 Task: Look for products in the category "Plant-Based Meat Alternatives" from the brand "Sprouts".
Action: Mouse moved to (22, 79)
Screenshot: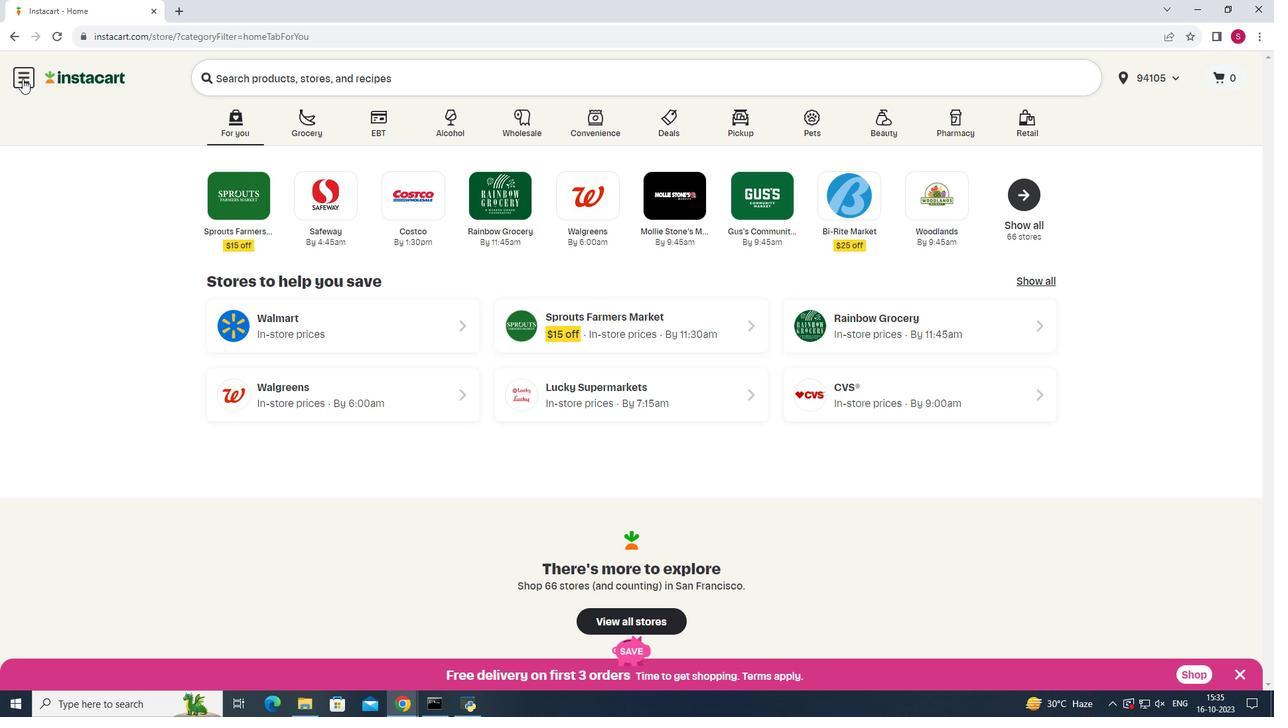 
Action: Mouse pressed left at (22, 79)
Screenshot: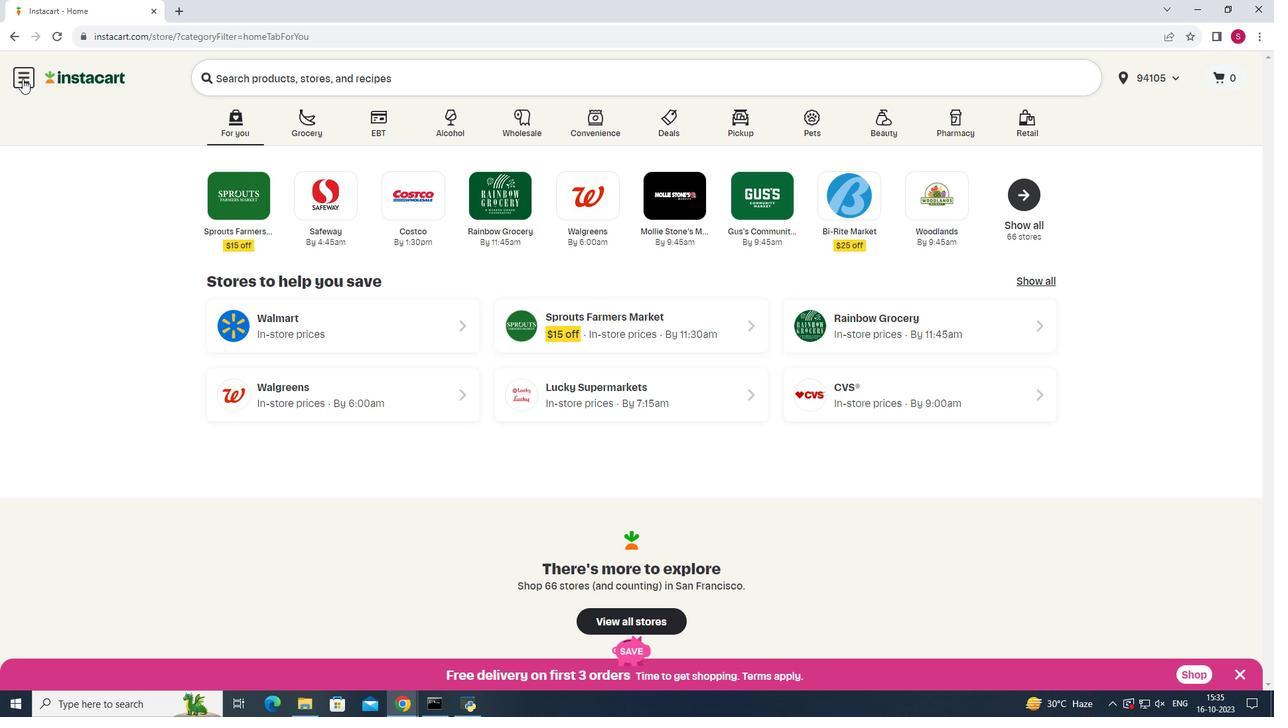 
Action: Mouse moved to (103, 347)
Screenshot: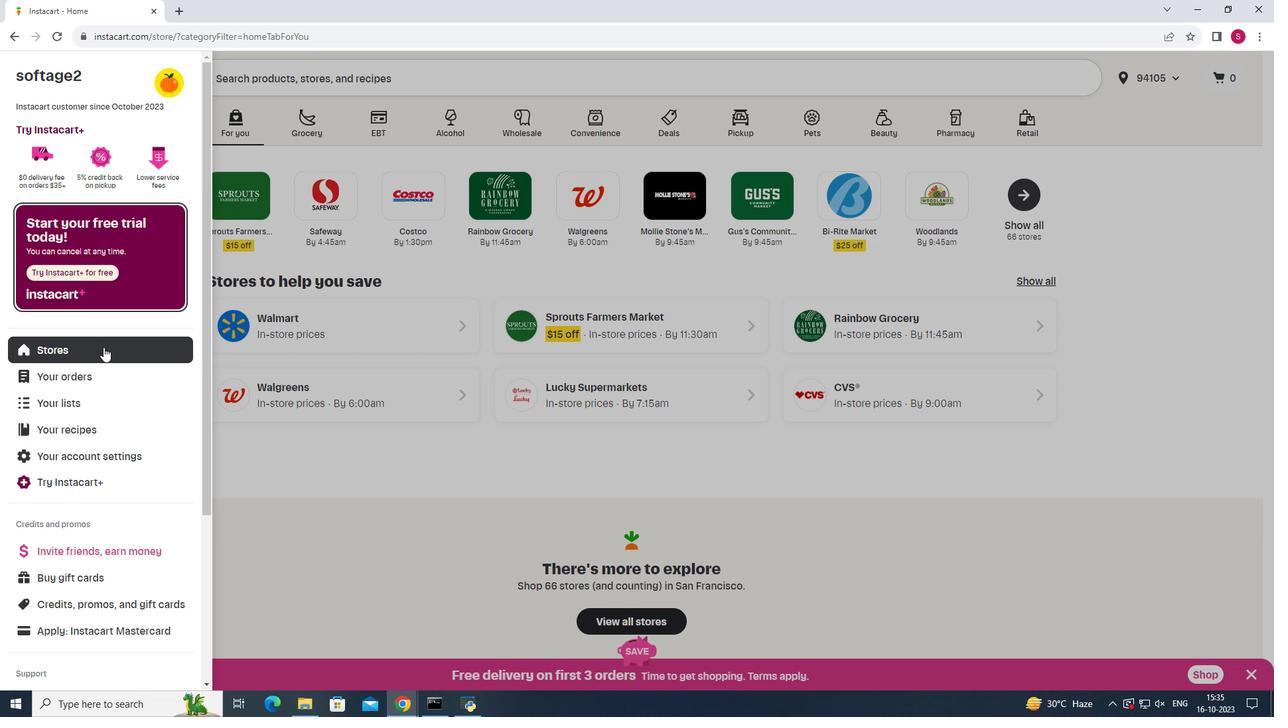 
Action: Mouse pressed left at (103, 347)
Screenshot: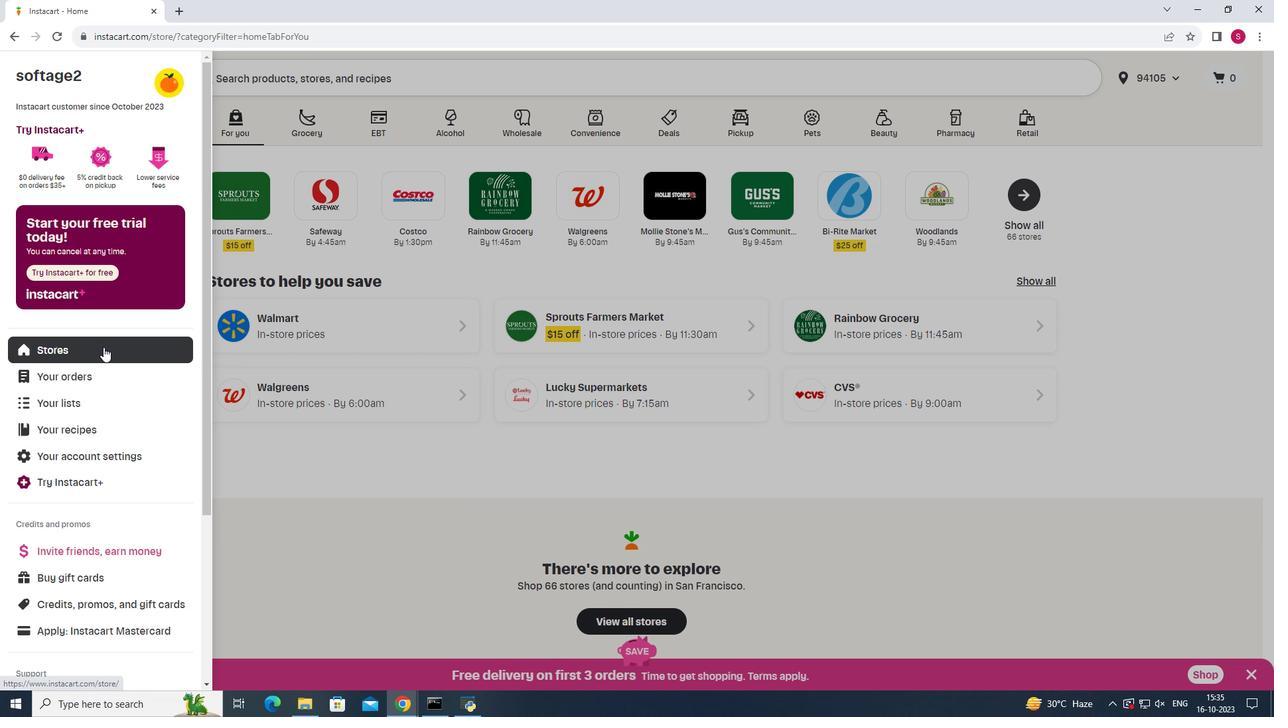 
Action: Mouse moved to (275, 450)
Screenshot: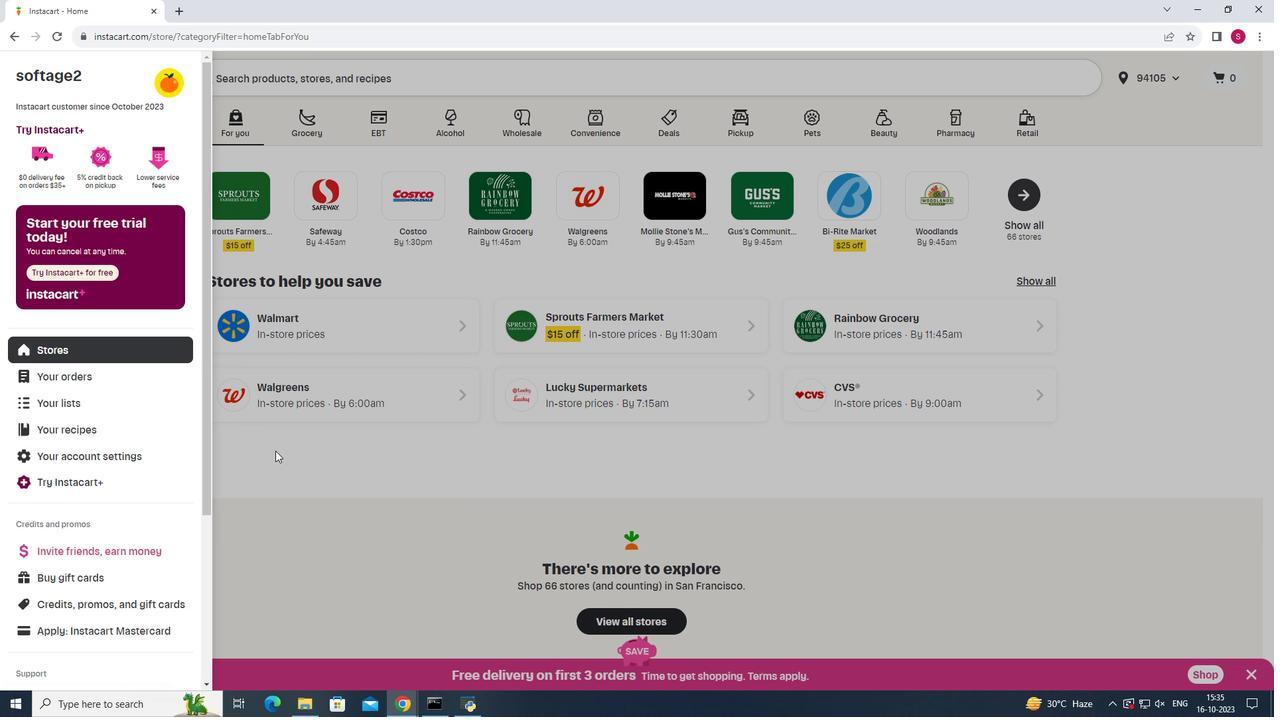 
Action: Mouse pressed left at (275, 450)
Screenshot: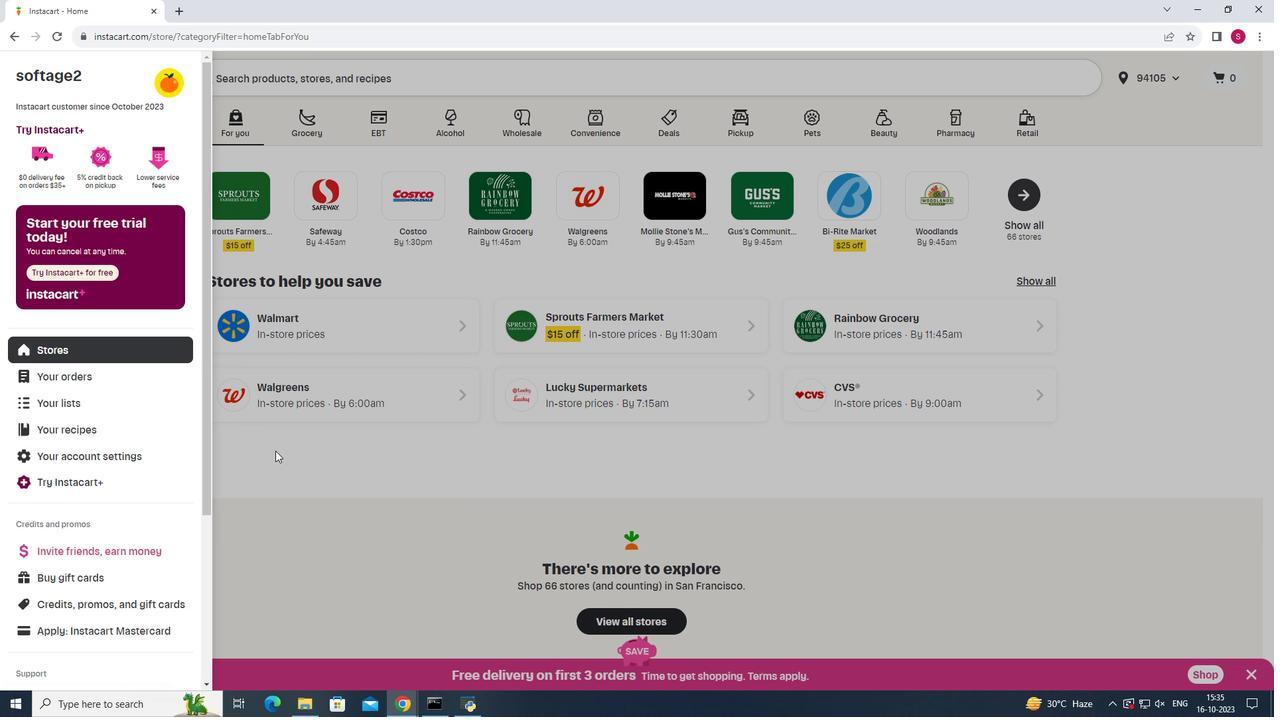 
Action: Mouse moved to (314, 119)
Screenshot: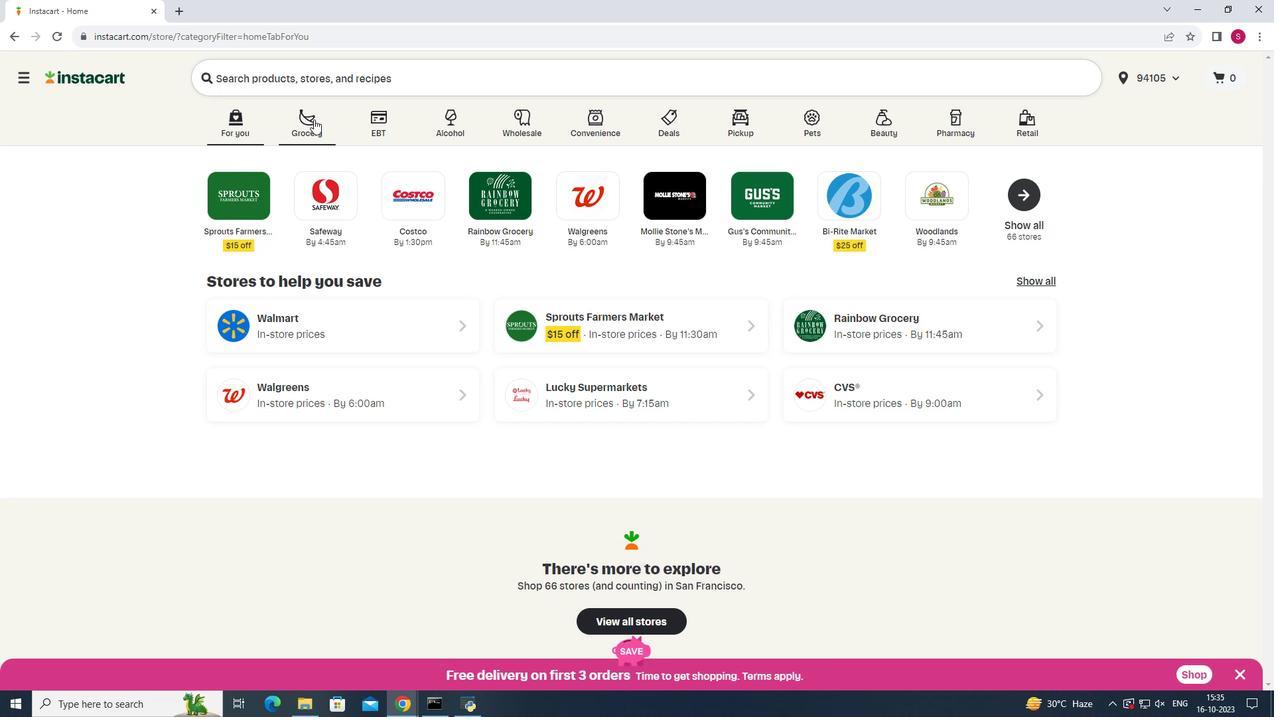 
Action: Mouse pressed left at (314, 119)
Screenshot: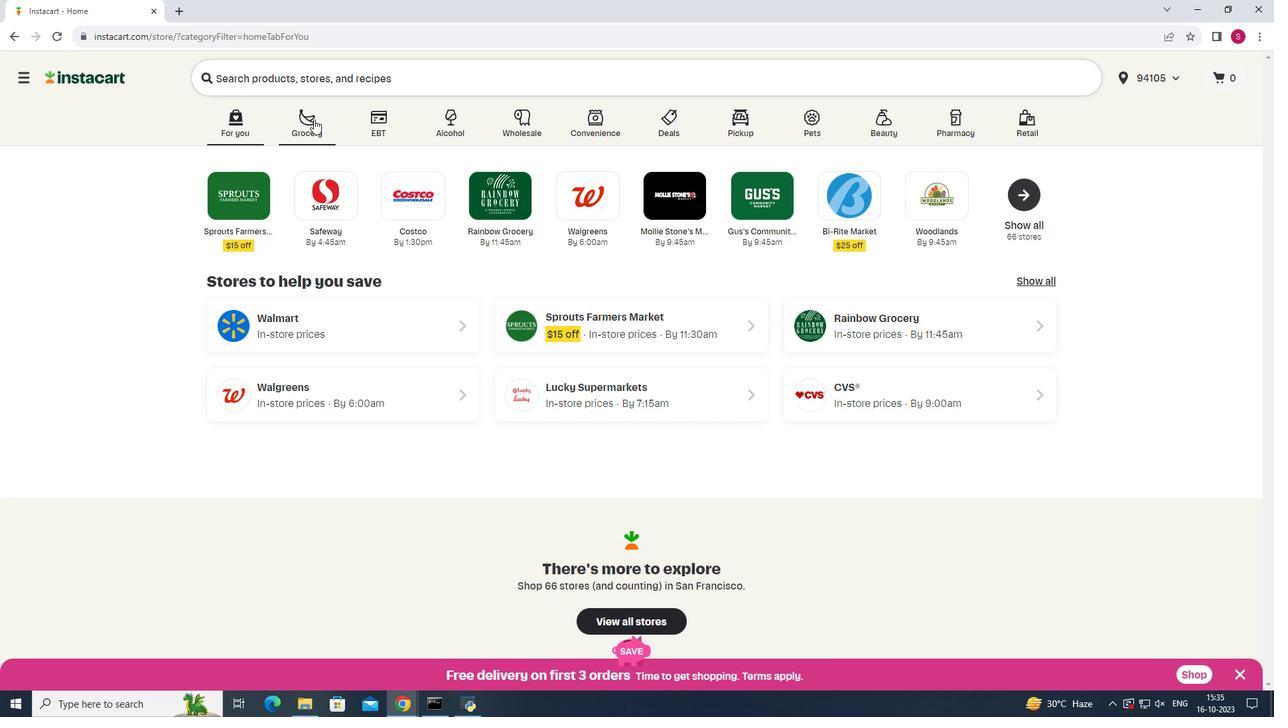 
Action: Mouse moved to (863, 197)
Screenshot: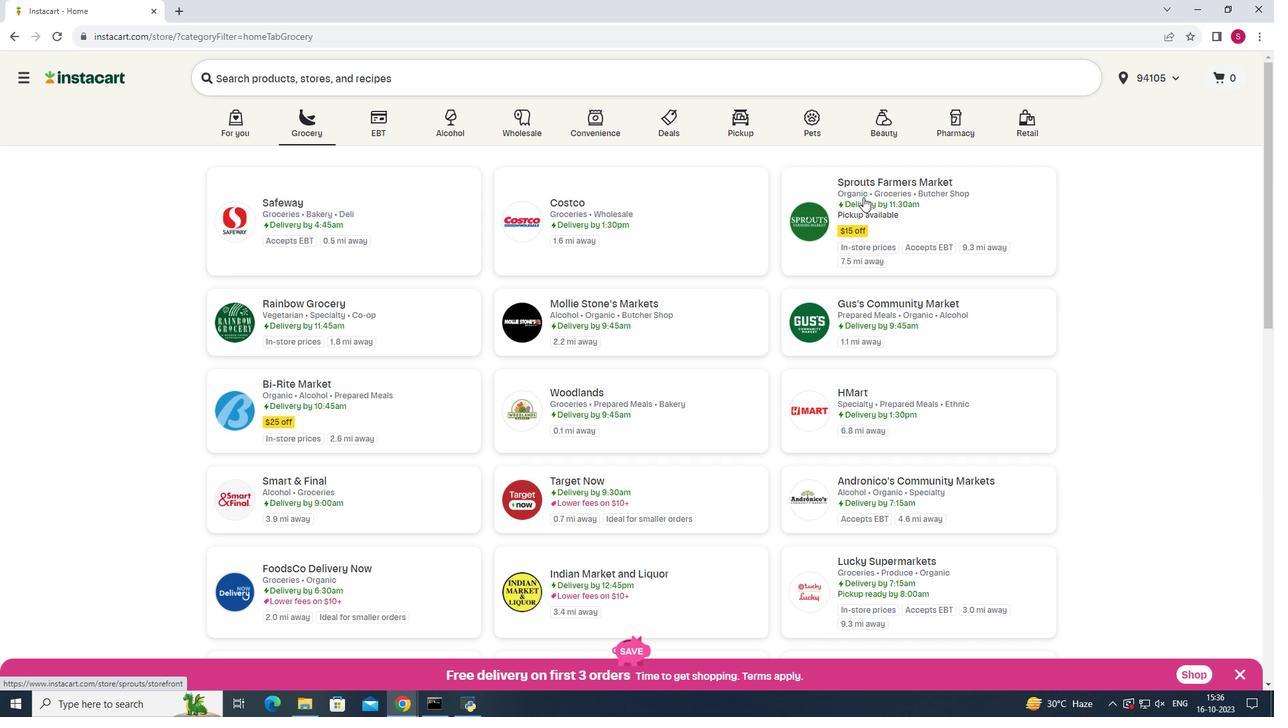
Action: Mouse pressed left at (863, 197)
Screenshot: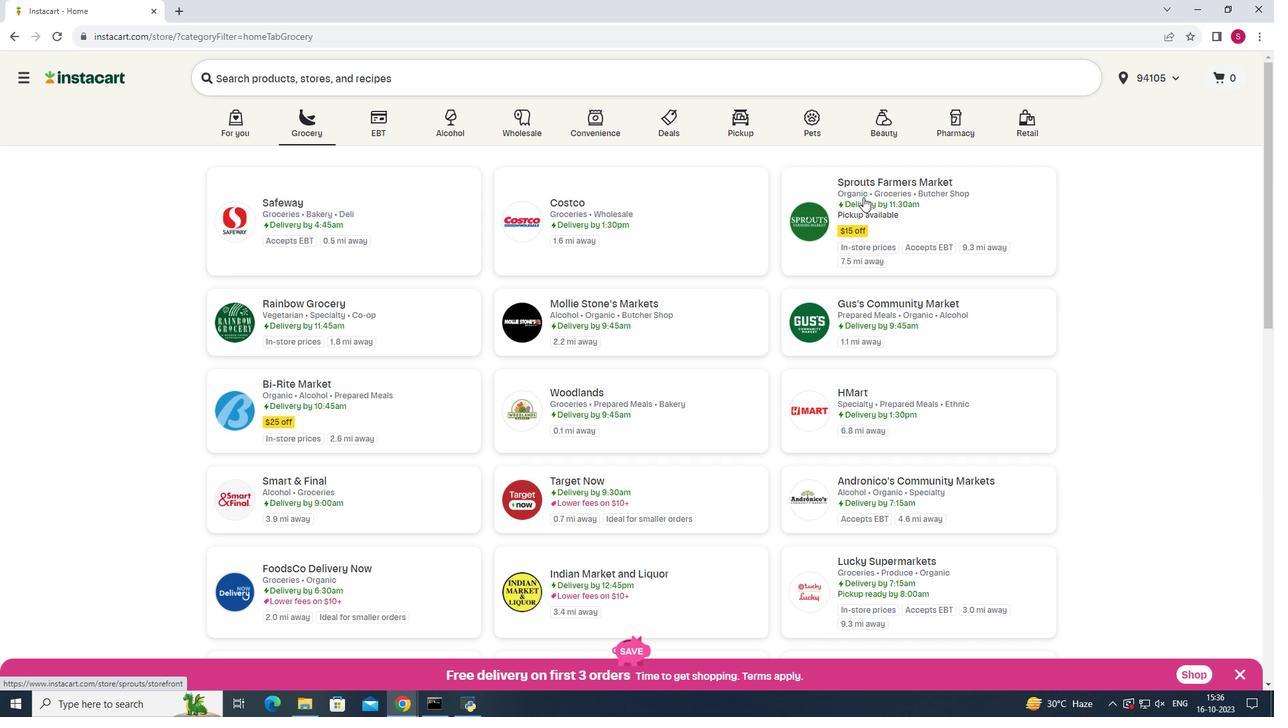 
Action: Mouse moved to (59, 484)
Screenshot: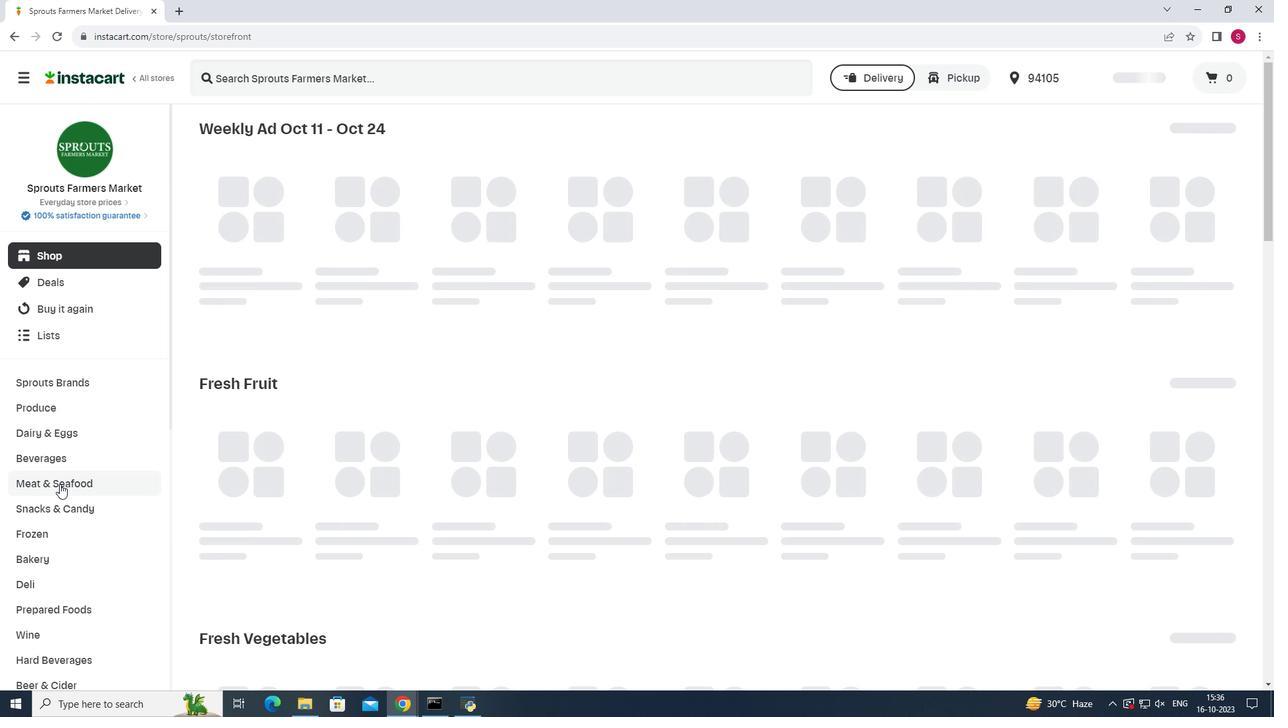 
Action: Mouse pressed left at (59, 484)
Screenshot: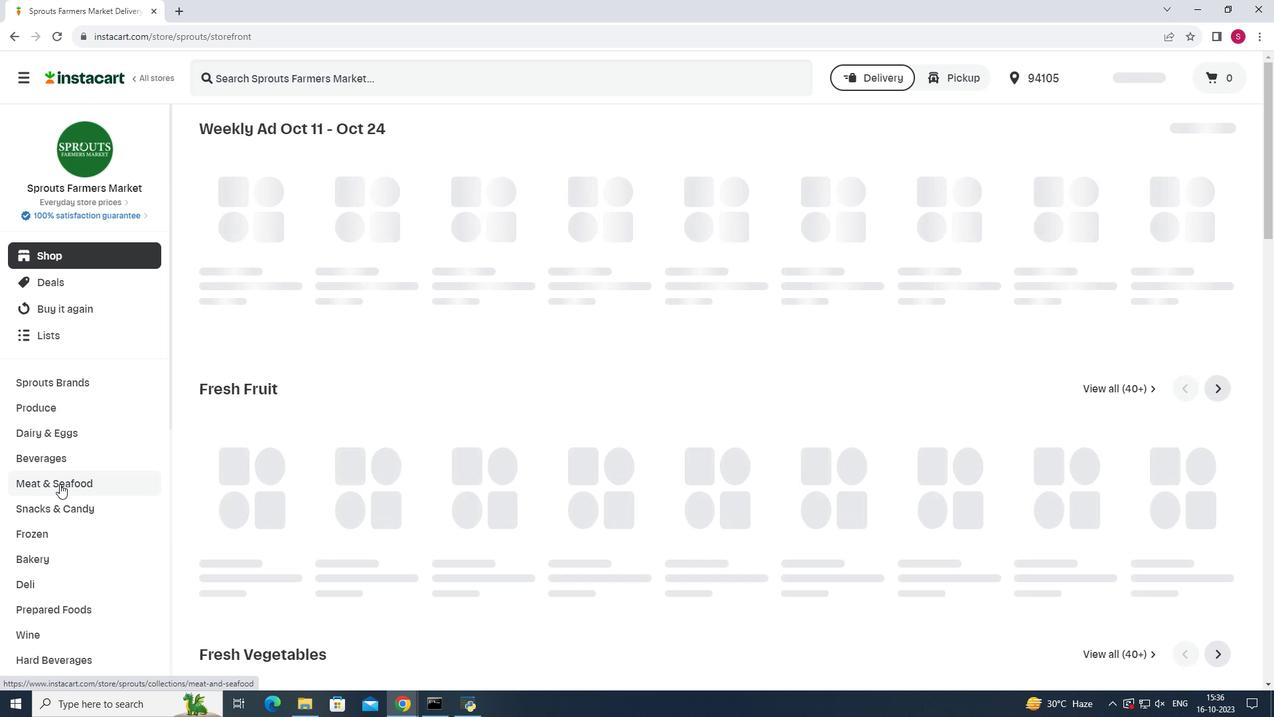 
Action: Mouse moved to (1007, 163)
Screenshot: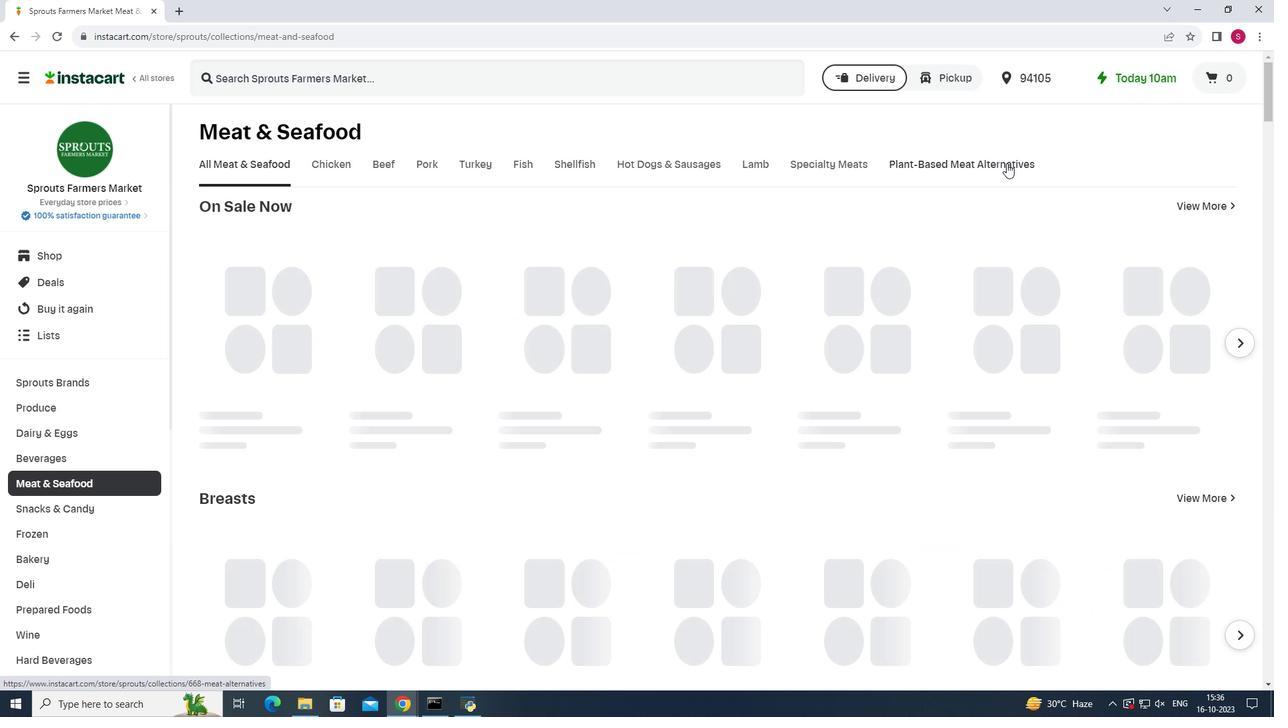 
Action: Mouse pressed left at (1007, 163)
Screenshot: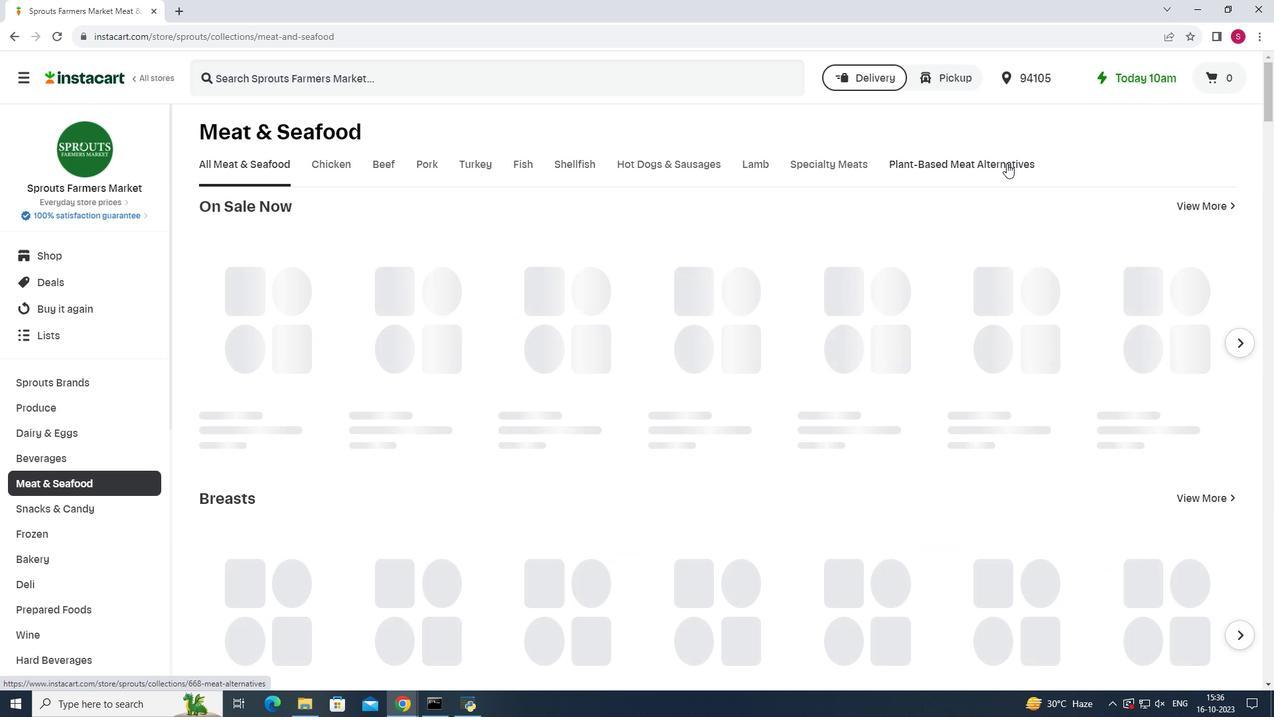 
Action: Mouse moved to (385, 221)
Screenshot: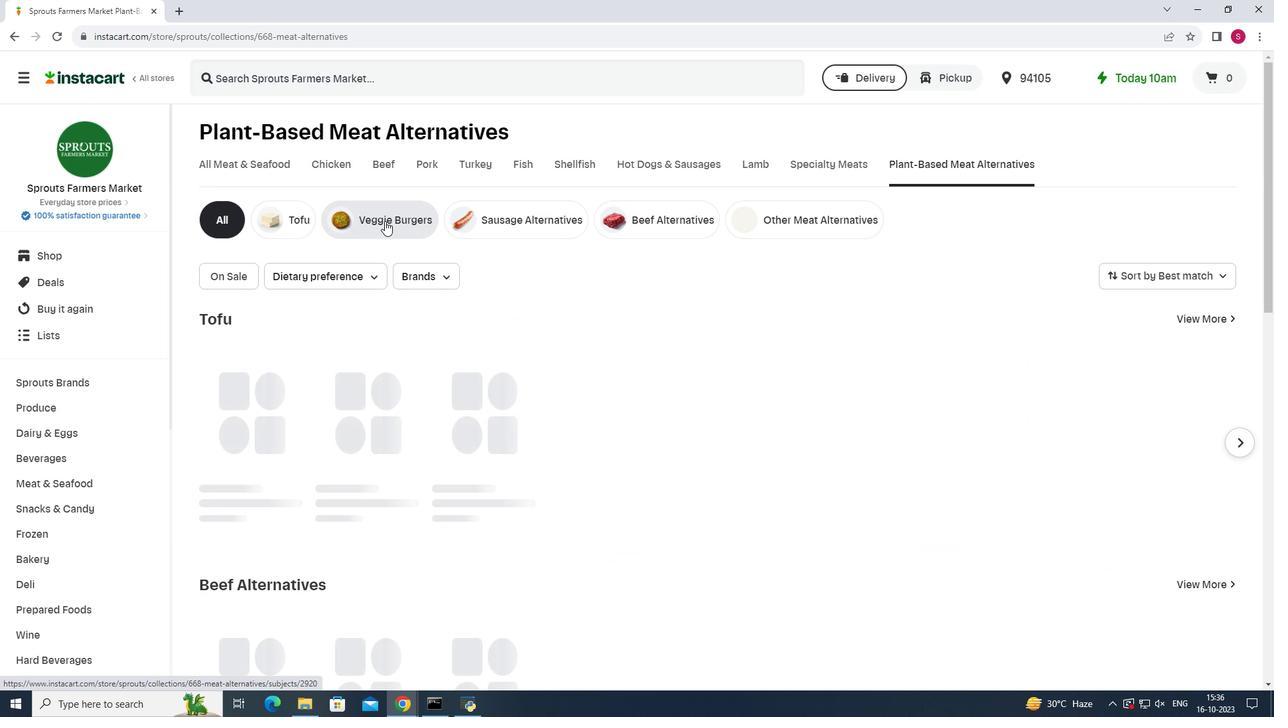 
Action: Mouse pressed left at (385, 221)
Screenshot: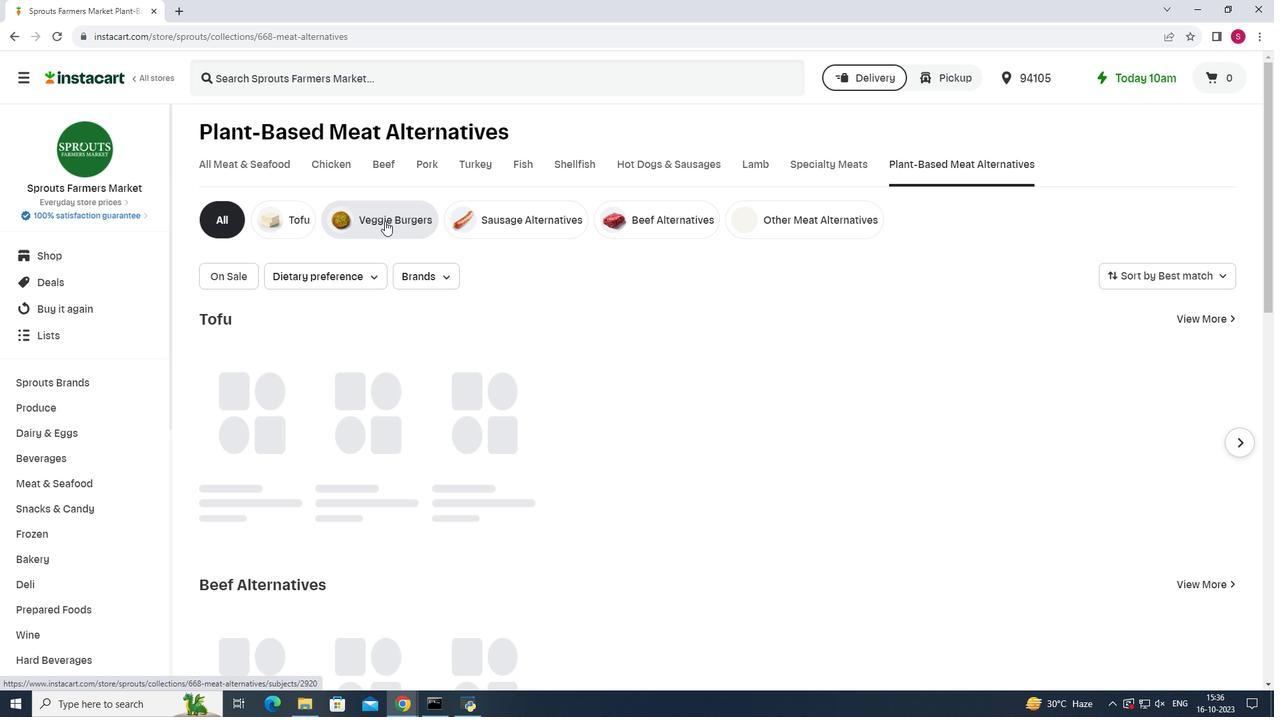 
Action: Mouse moved to (438, 274)
Screenshot: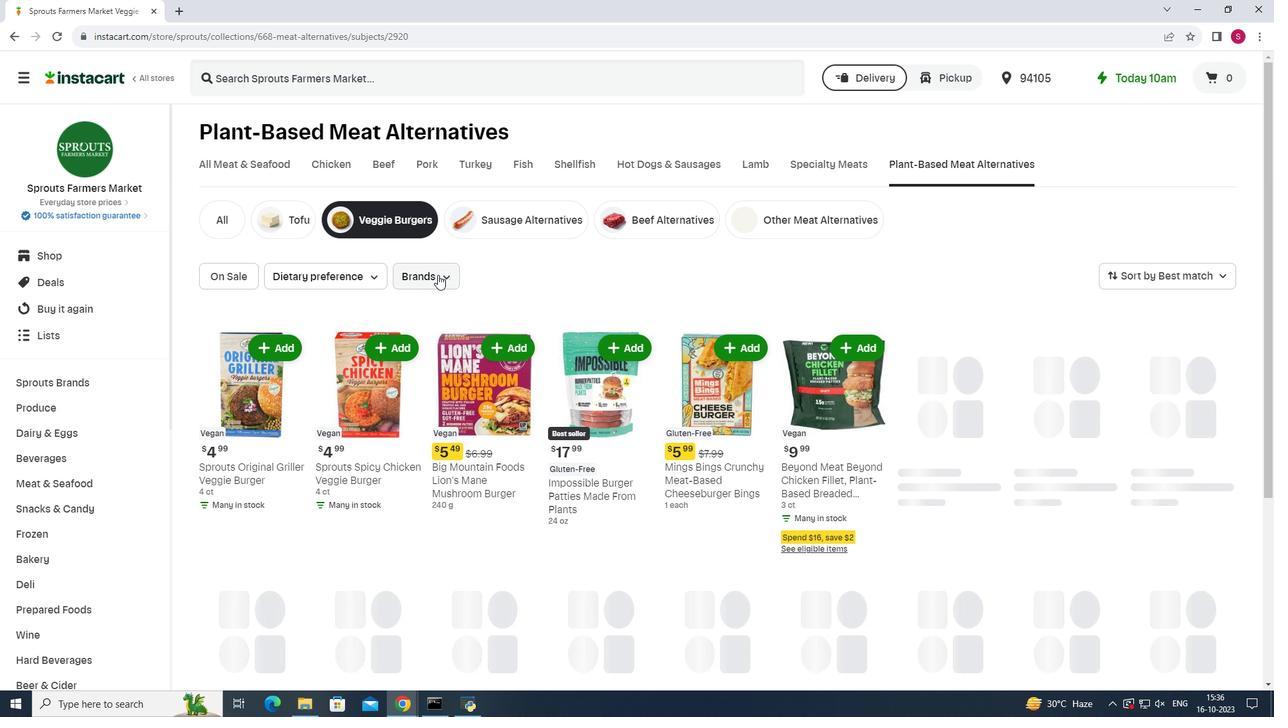 
Action: Mouse pressed left at (438, 274)
Screenshot: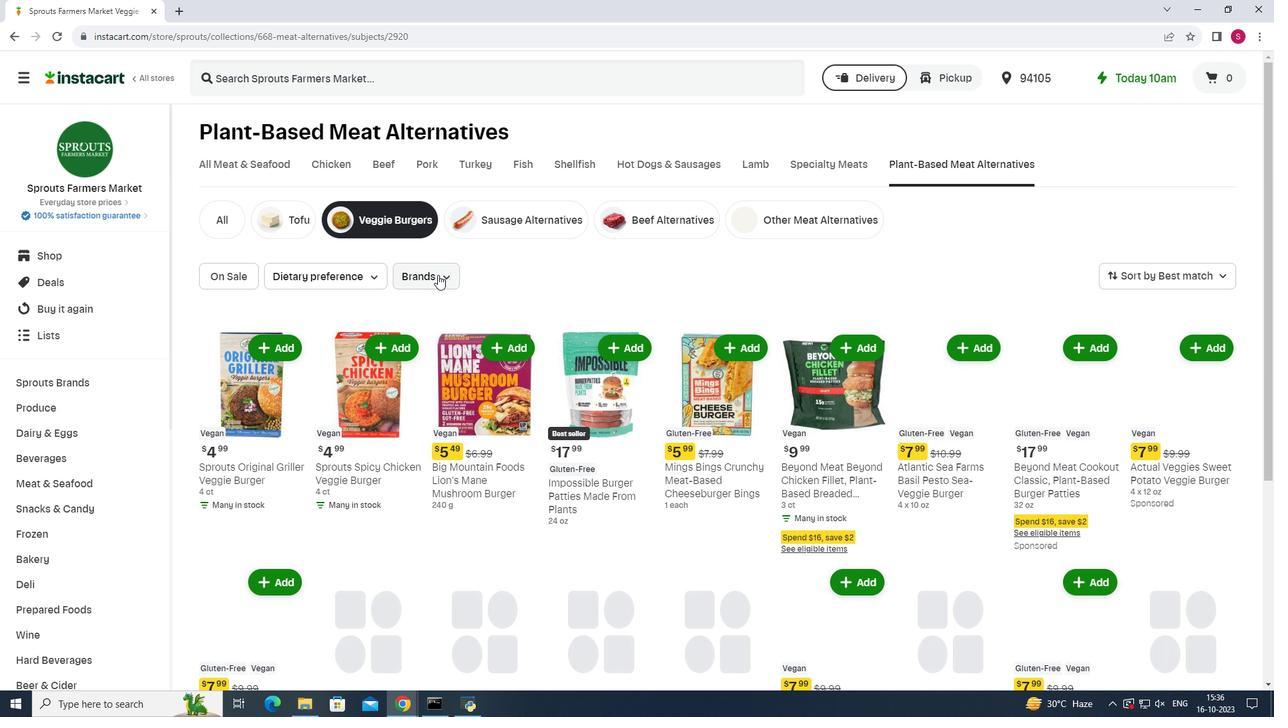 
Action: Mouse pressed left at (438, 274)
Screenshot: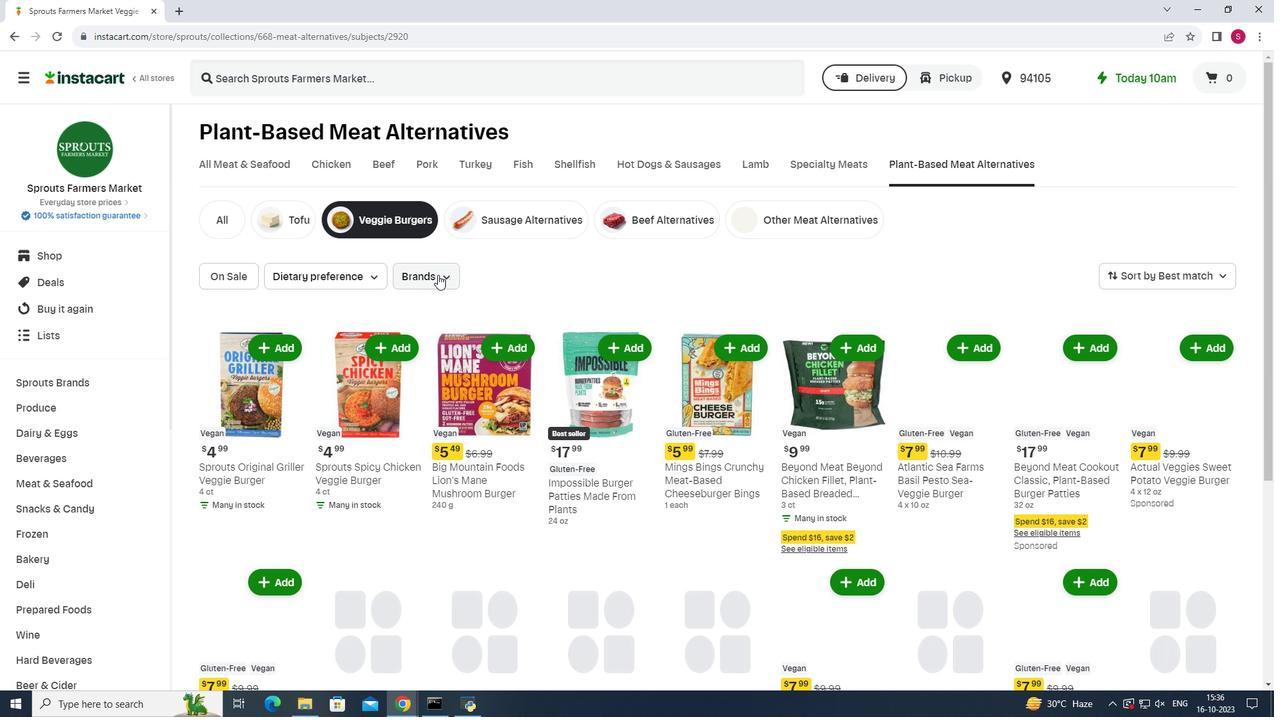 
Action: Mouse moved to (445, 276)
Screenshot: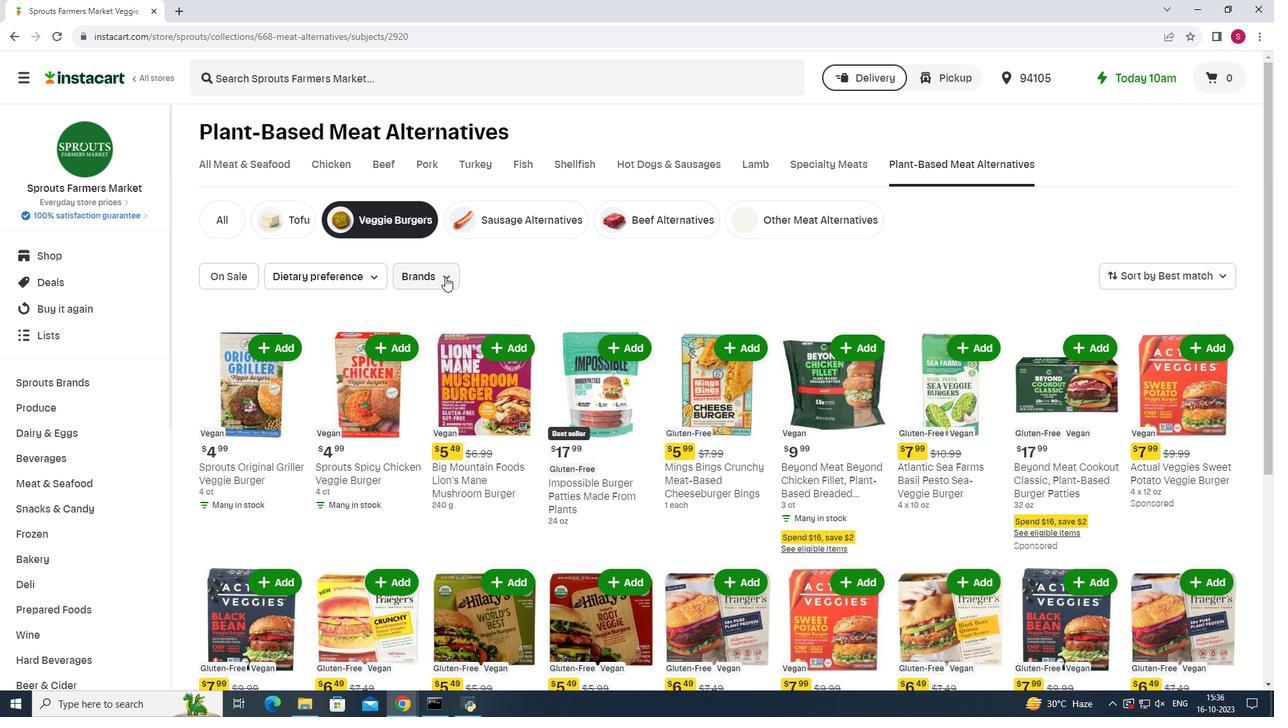 
Action: Mouse pressed left at (445, 276)
Screenshot: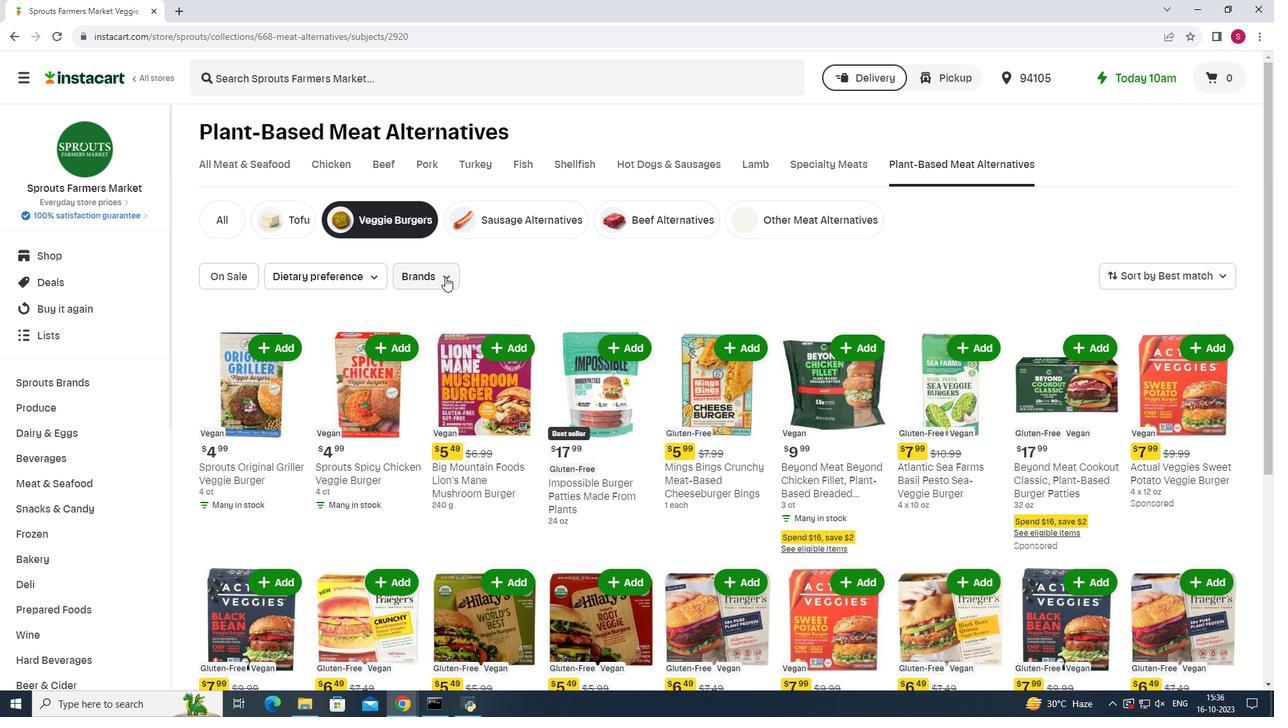 
Action: Mouse moved to (484, 375)
Screenshot: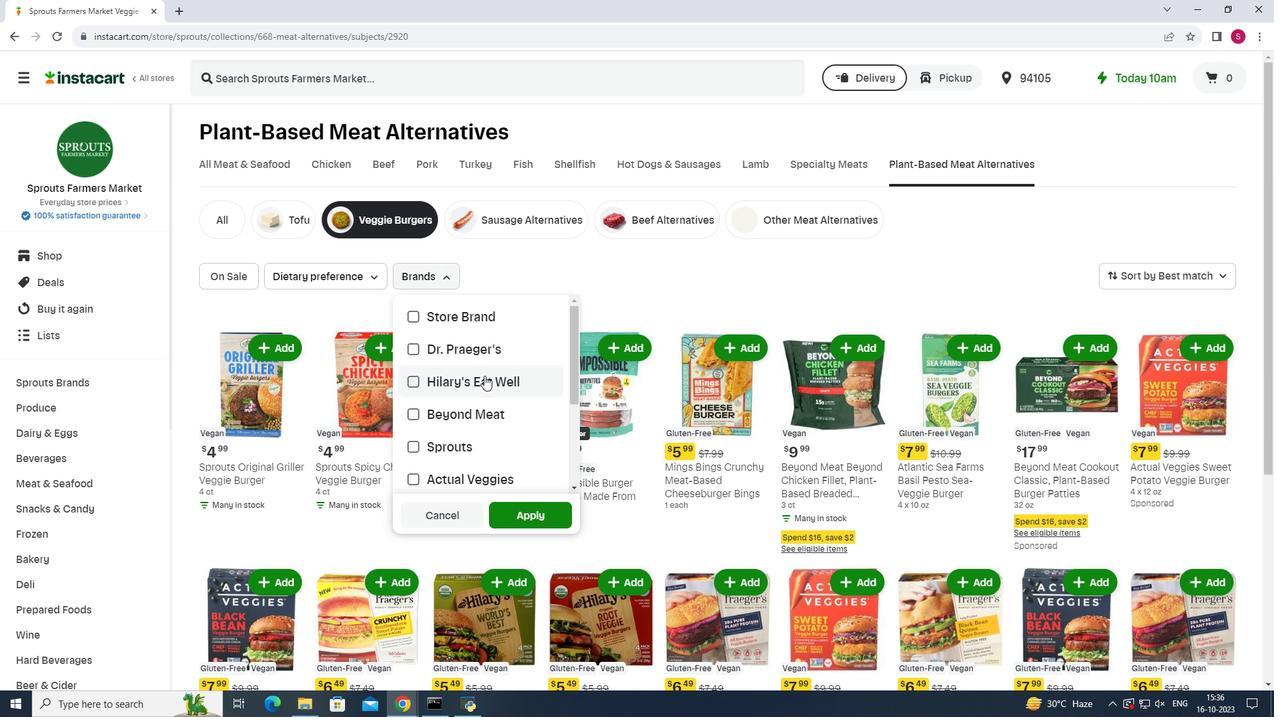 
Action: Mouse scrolled (484, 375) with delta (0, 0)
Screenshot: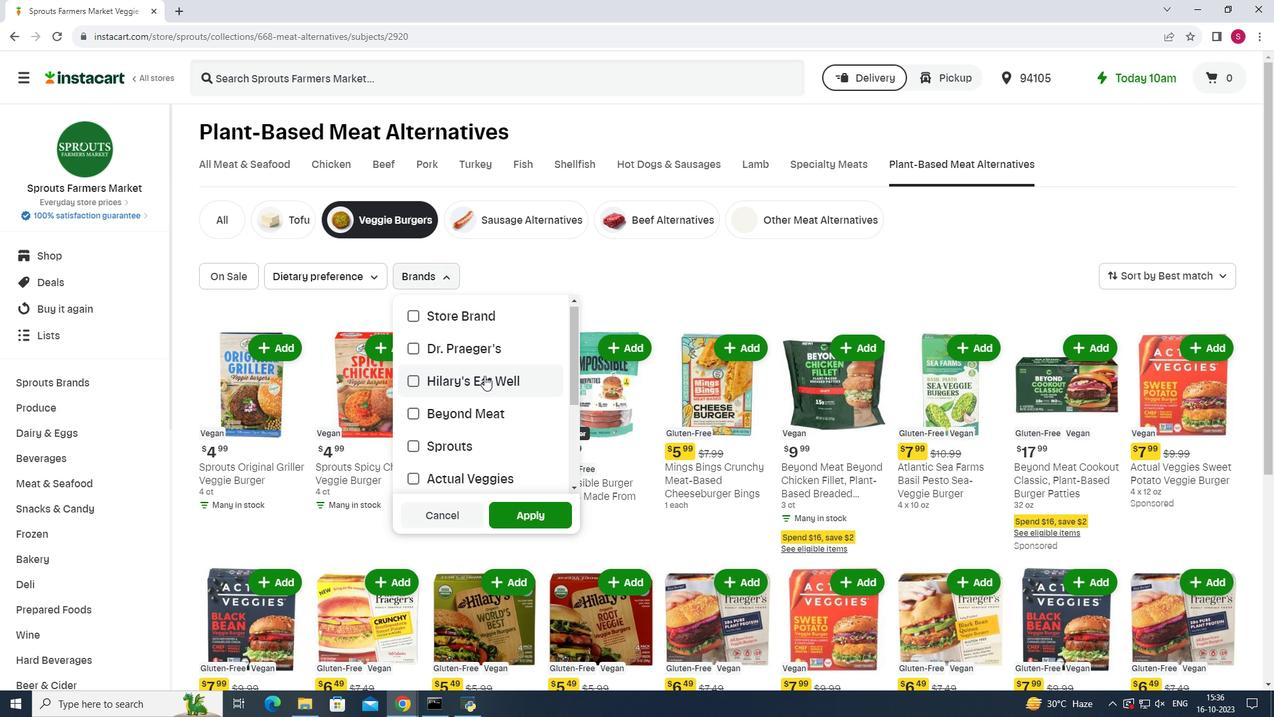 
Action: Mouse scrolled (484, 375) with delta (0, 0)
Screenshot: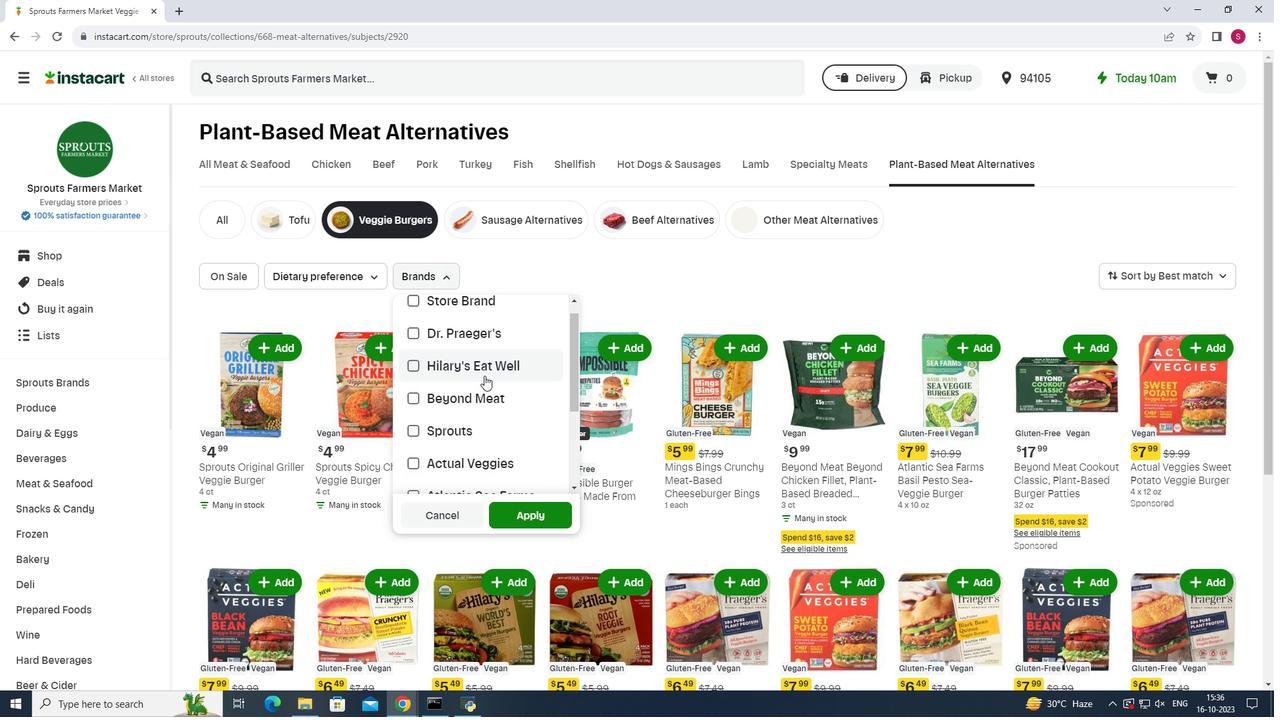 
Action: Mouse moved to (412, 315)
Screenshot: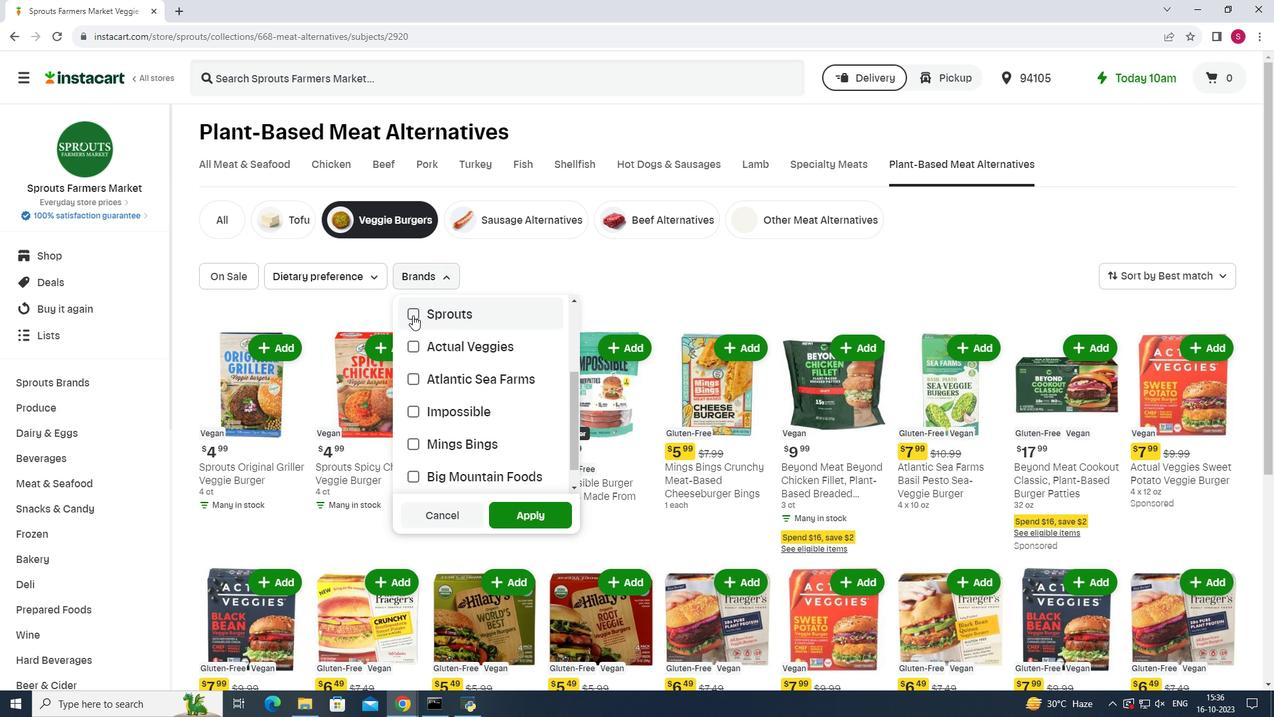 
Action: Mouse pressed left at (412, 315)
Screenshot: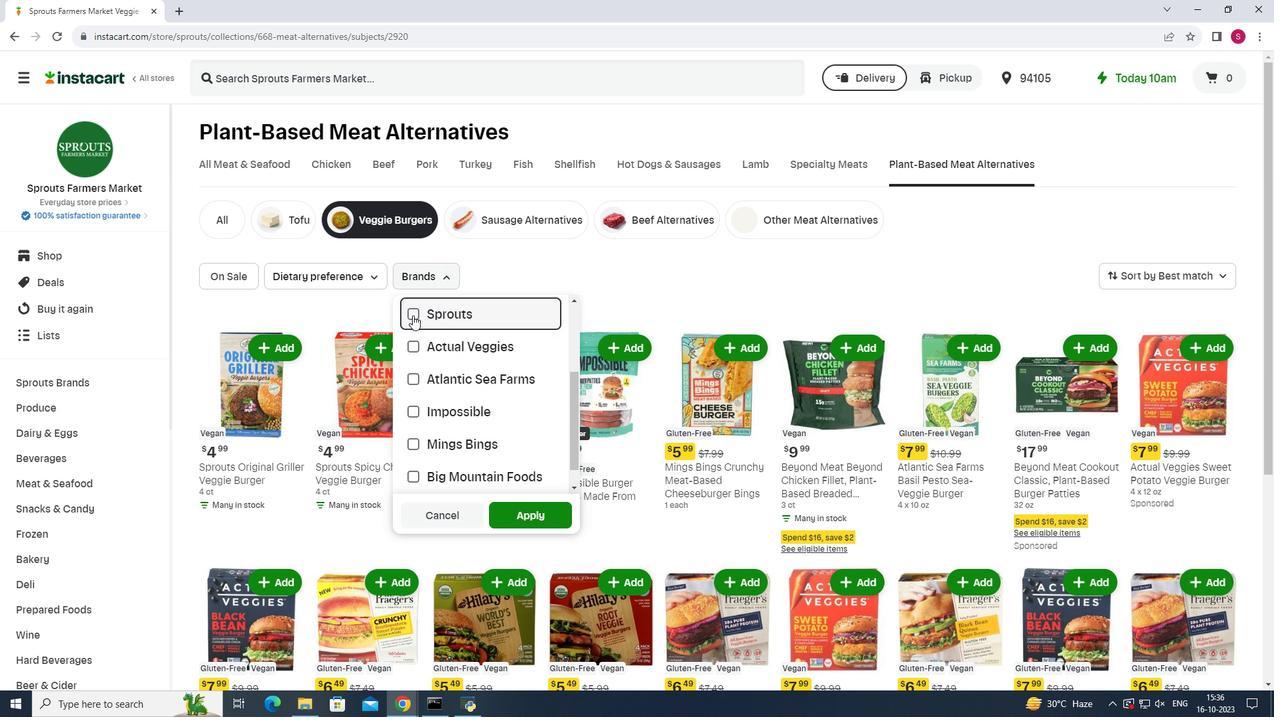 
Action: Mouse moved to (533, 521)
Screenshot: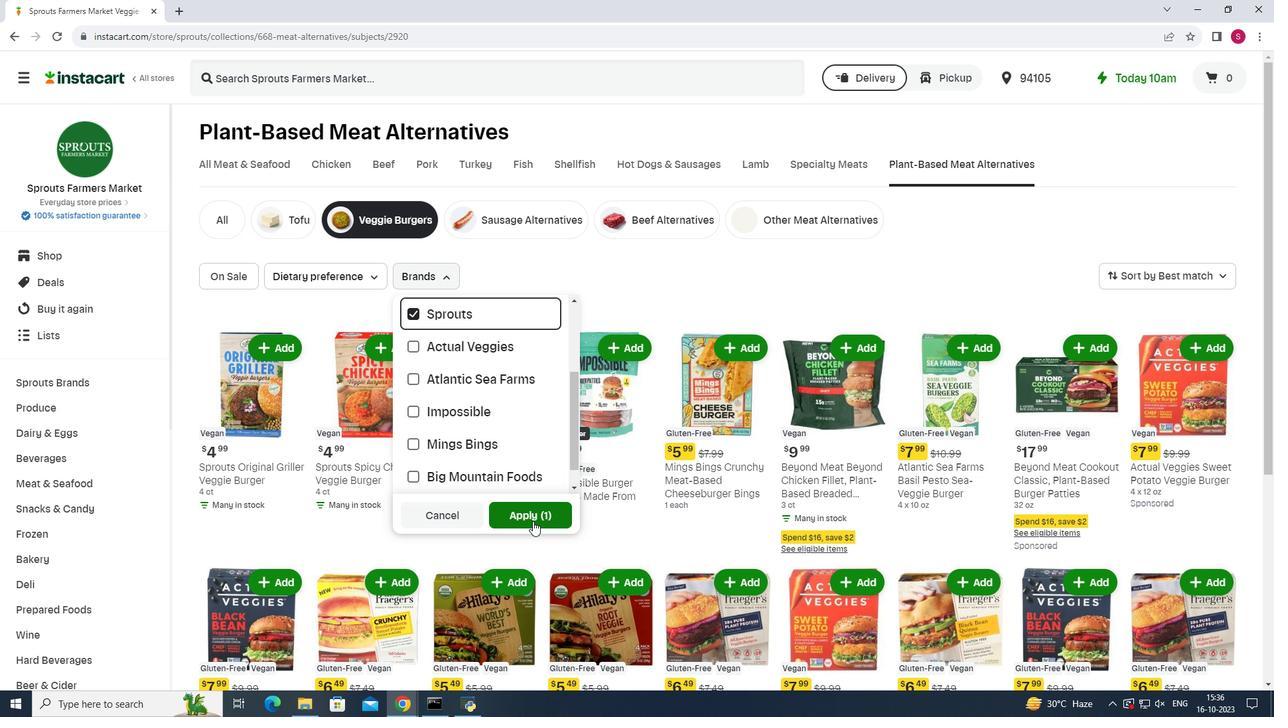 
Action: Mouse pressed left at (533, 521)
Screenshot: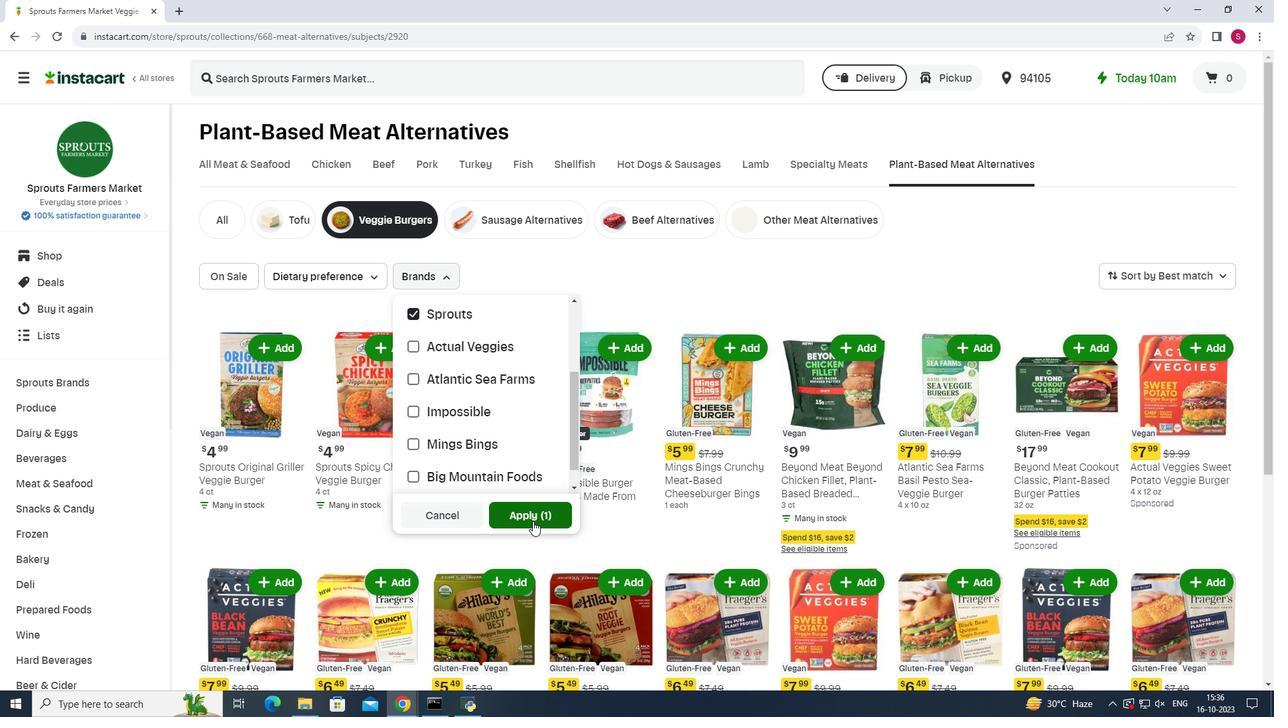 
Action: Mouse moved to (683, 273)
Screenshot: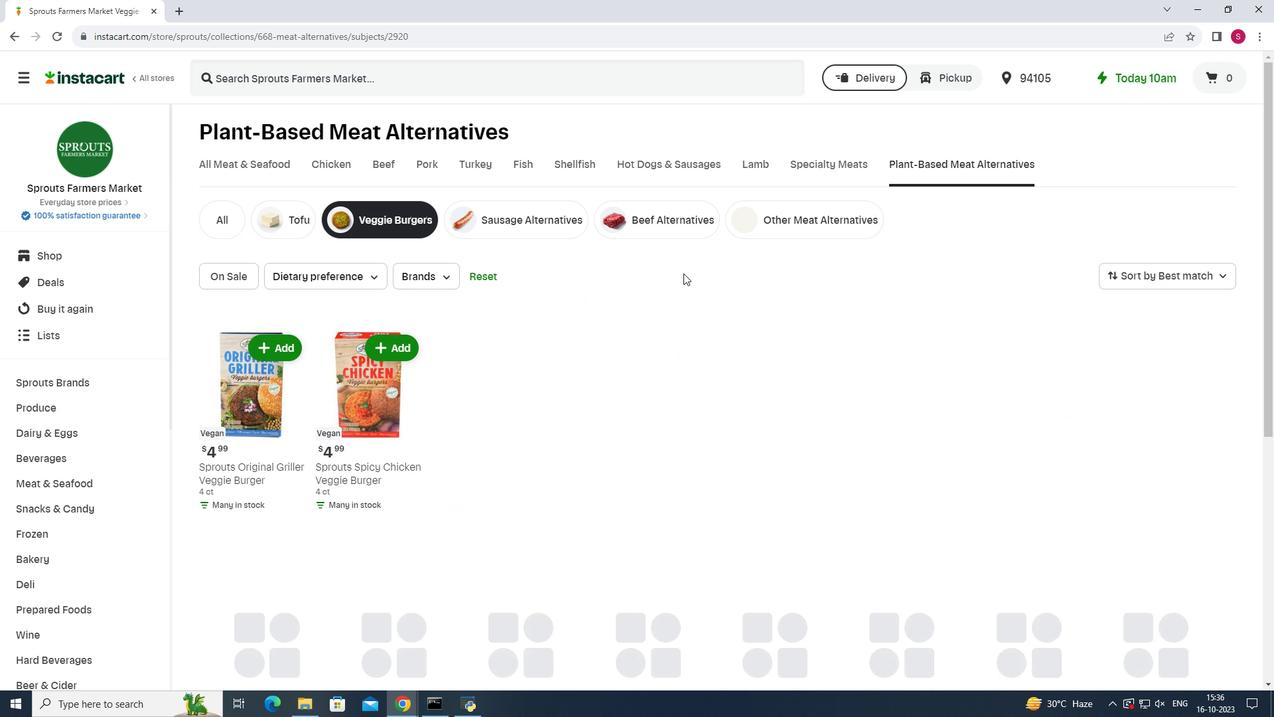 
